 Task: On the page apply the page number position in the footer.
Action: Mouse moved to (172, 77)
Screenshot: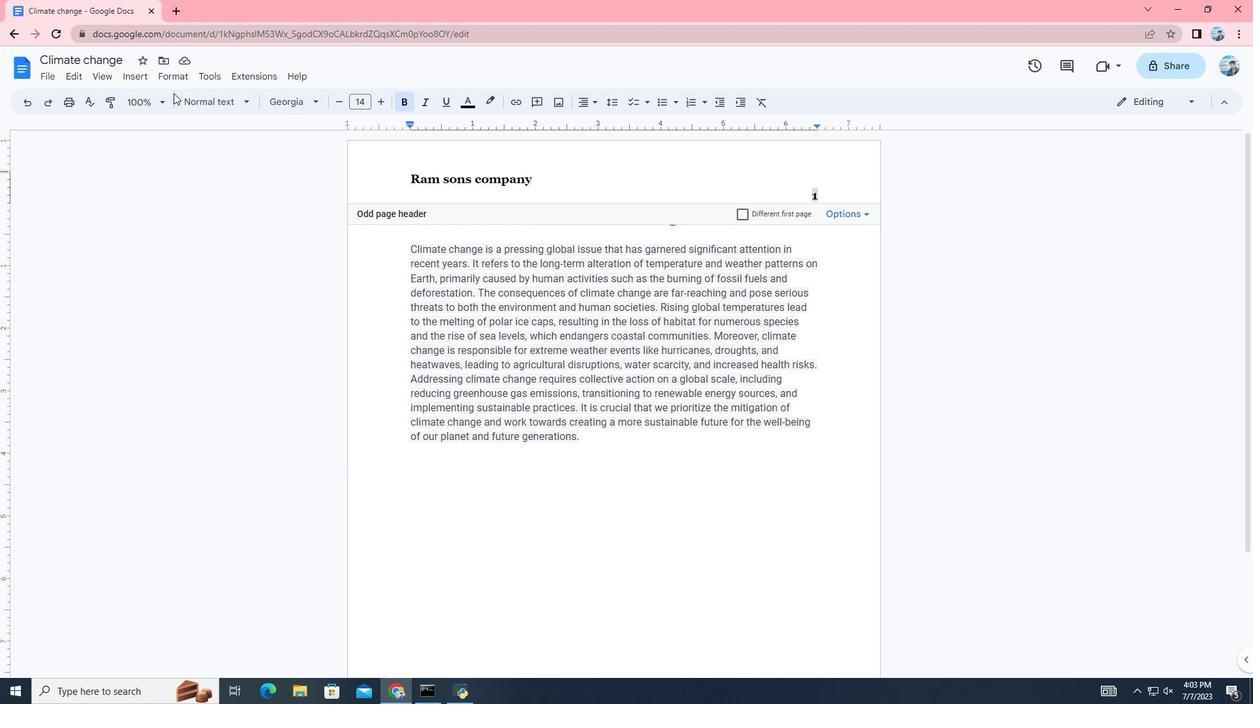 
Action: Mouse pressed left at (172, 77)
Screenshot: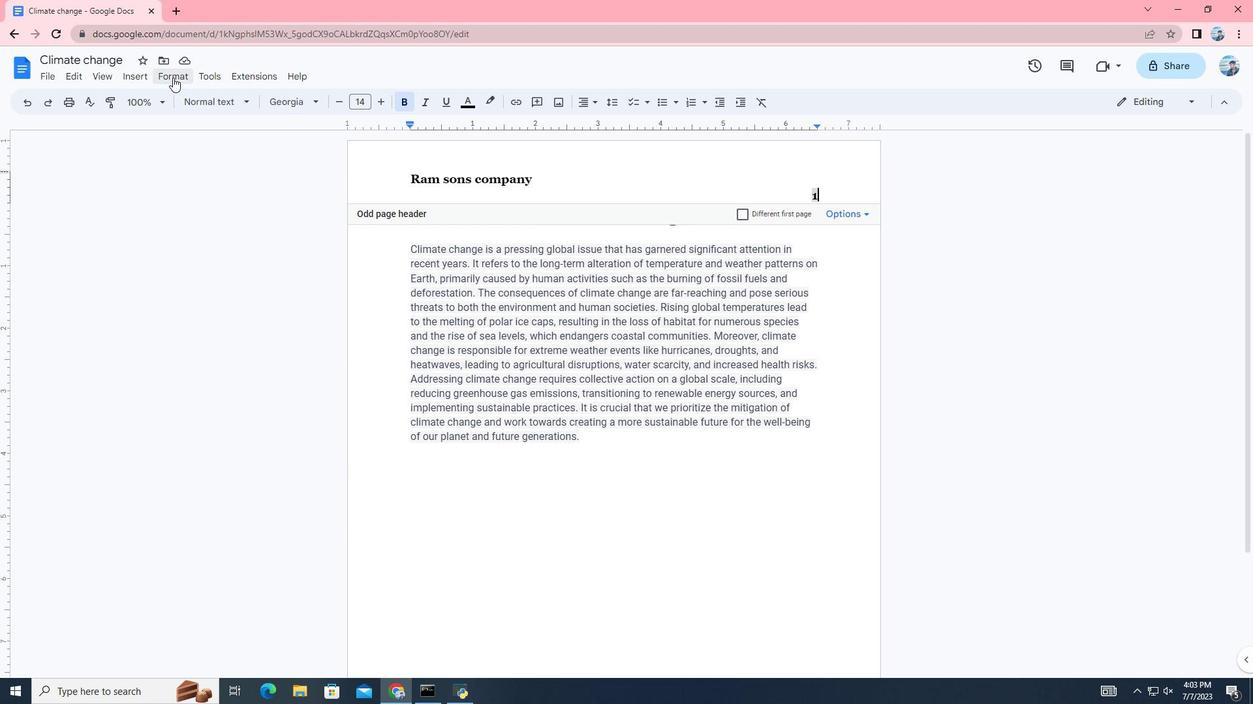 
Action: Mouse moved to (260, 250)
Screenshot: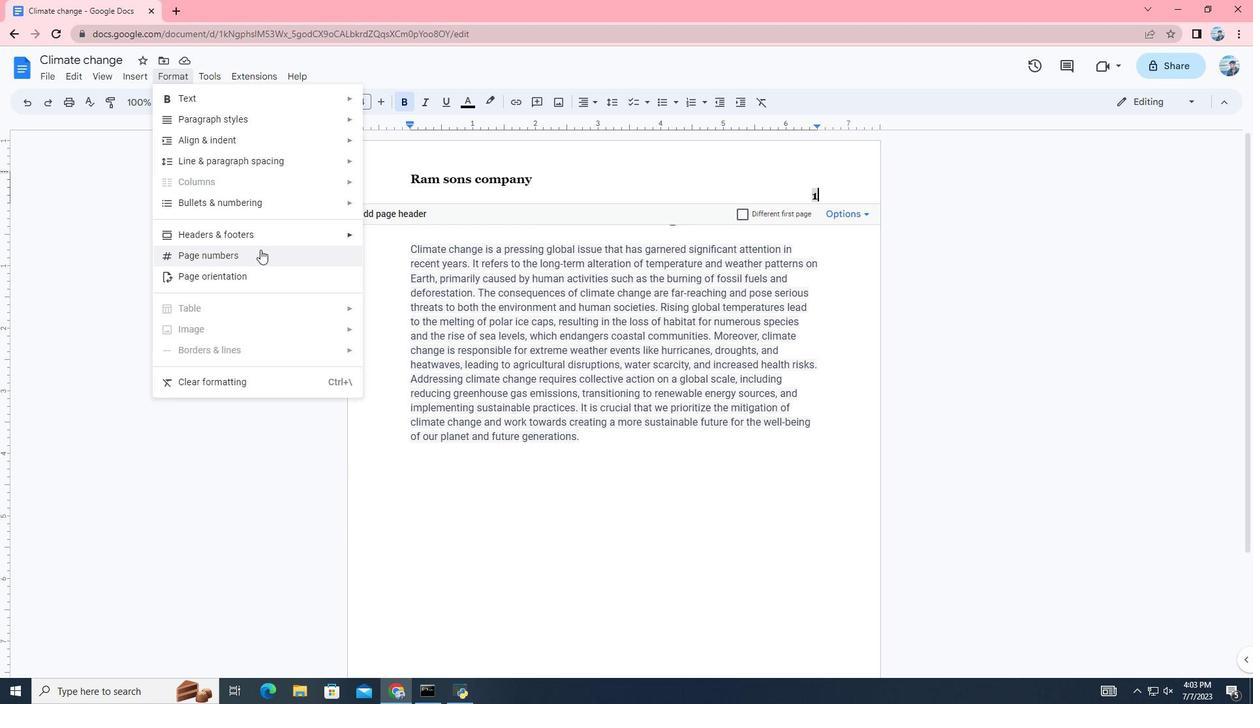 
Action: Mouse pressed left at (260, 250)
Screenshot: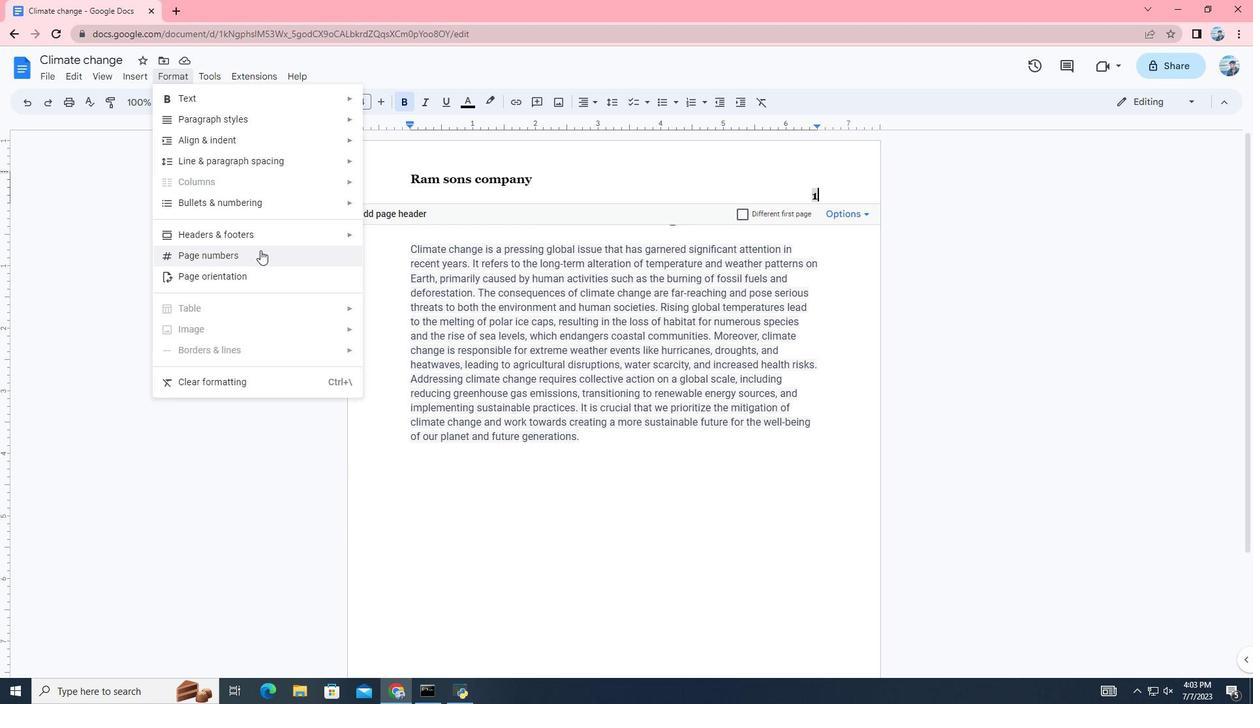 
Action: Mouse moved to (599, 304)
Screenshot: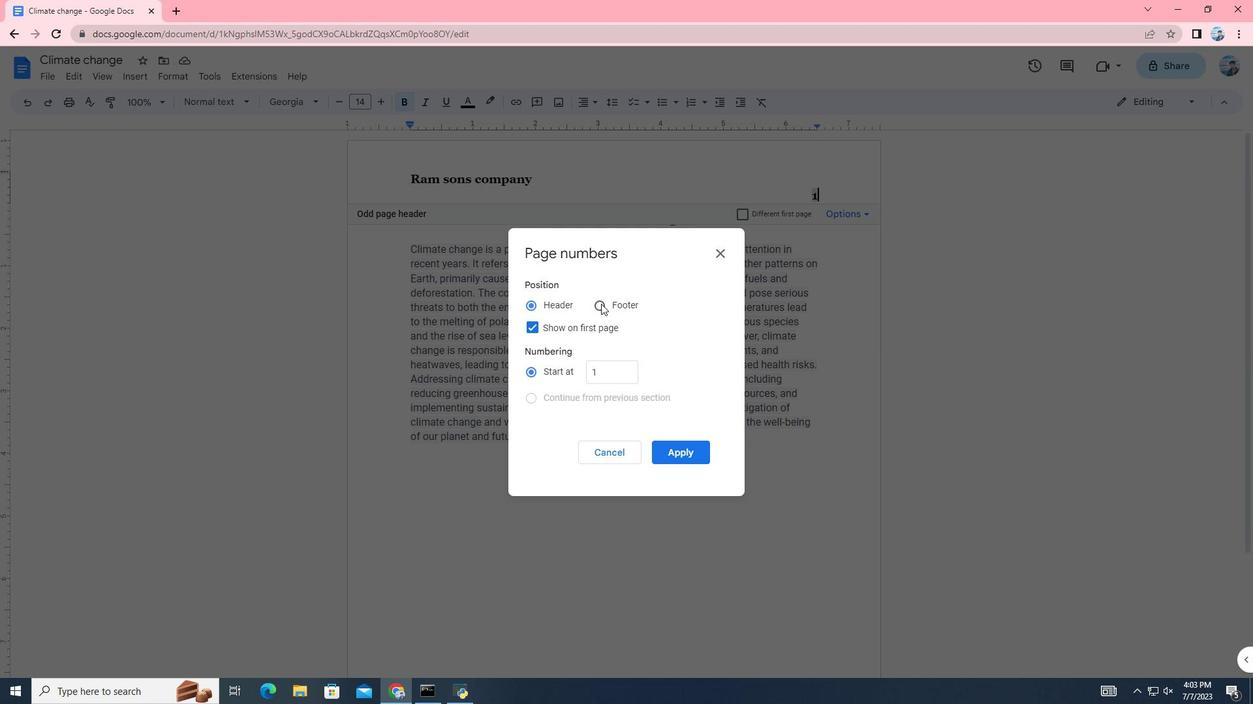 
Action: Mouse pressed left at (599, 304)
Screenshot: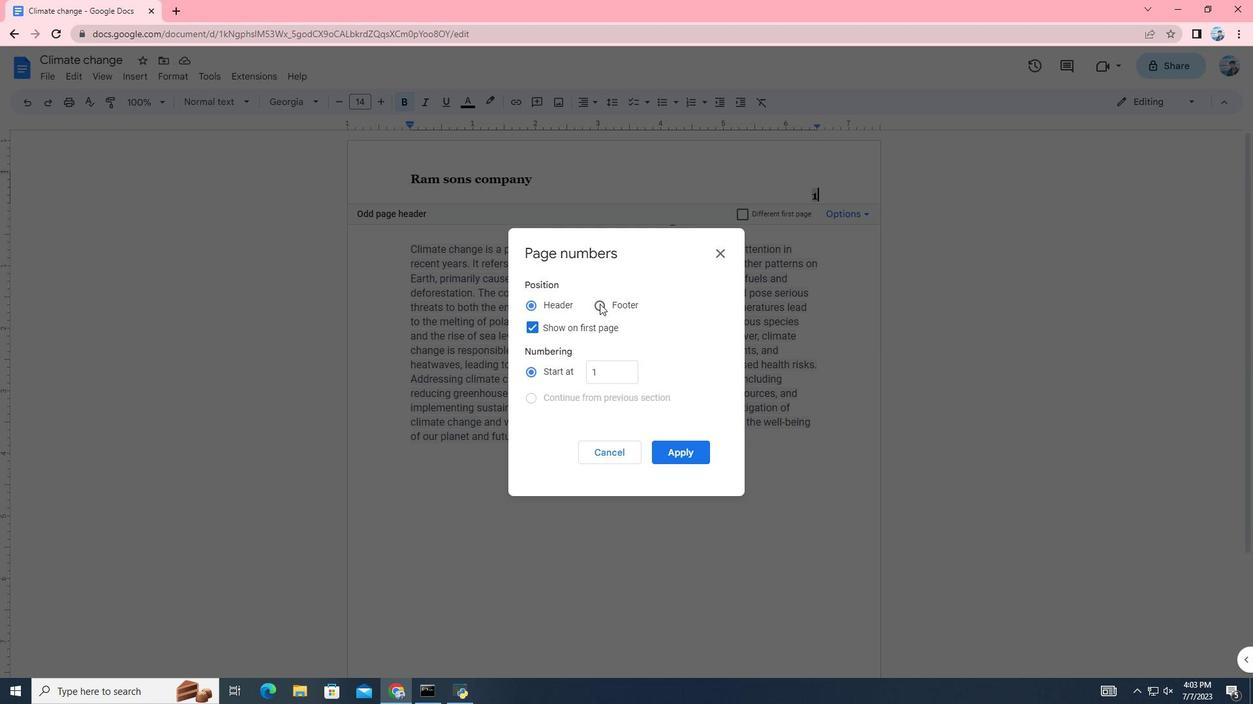 
Action: Mouse moved to (674, 449)
Screenshot: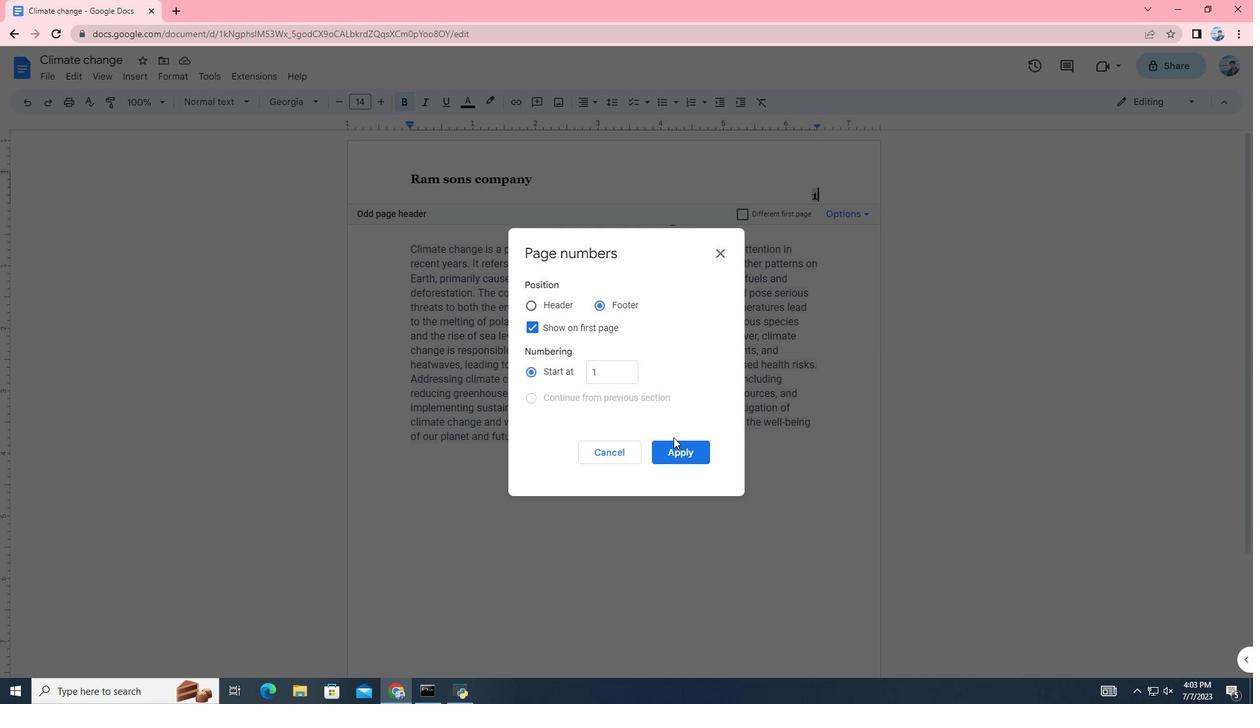 
Action: Mouse pressed left at (674, 449)
Screenshot: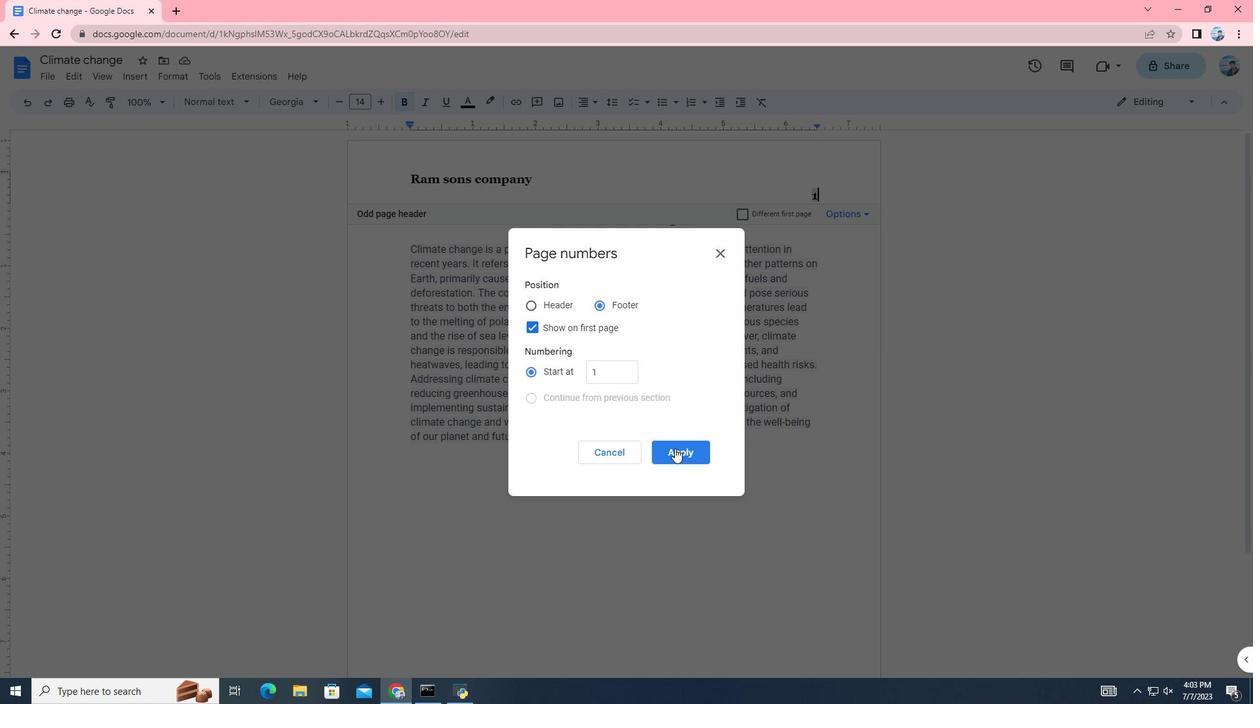 
Action: Mouse moved to (676, 449)
Screenshot: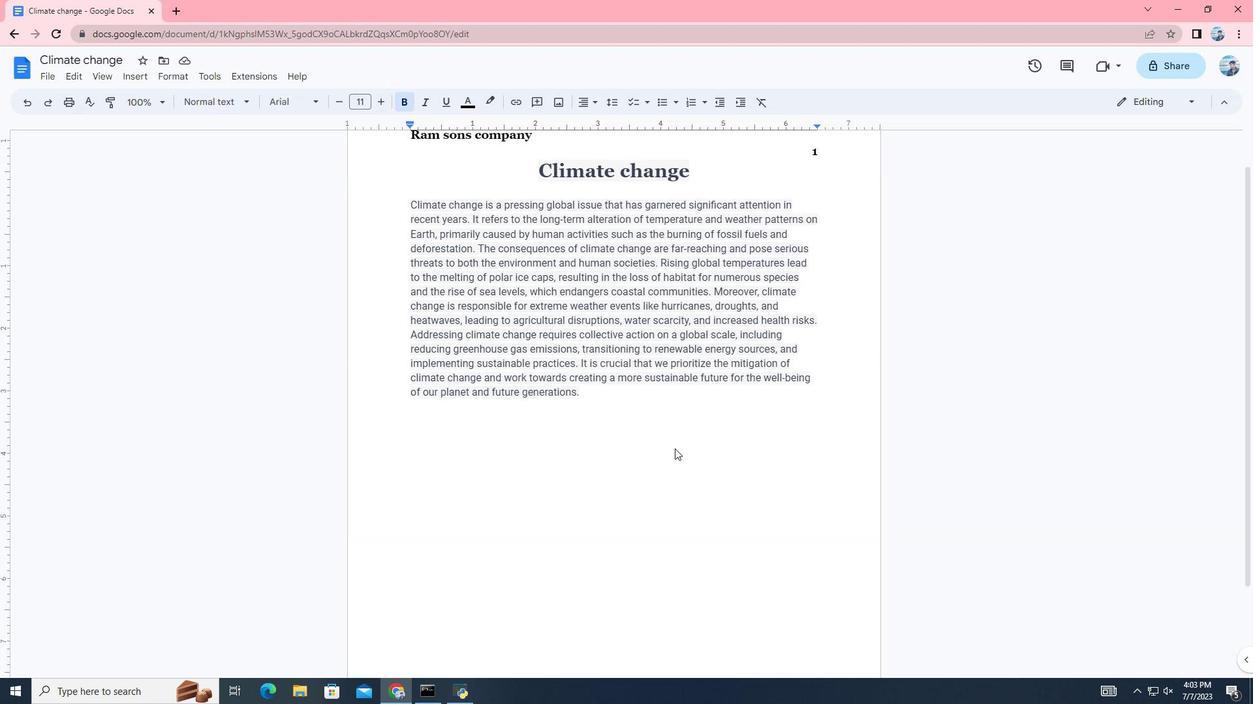 
